 Task: Create a sub task System Test and UAT for the task  Upgrade and migrate company vendor management to a cloud-based solution in the project BeyondTech , assign it to team member softage.3@softage.net and update the status of the sub task to  At Risk , set the priority of the sub task to Medium
Action: Mouse moved to (424, 364)
Screenshot: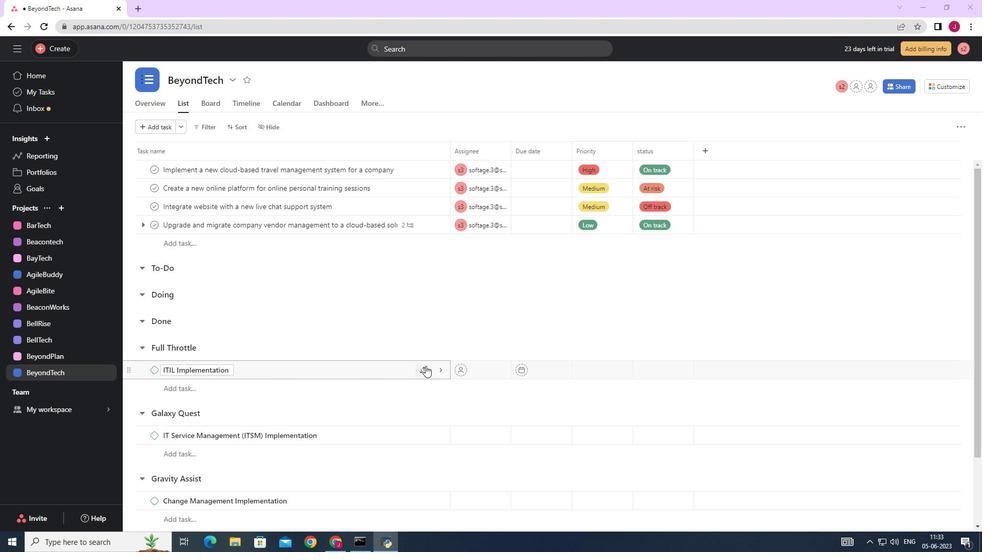 
Action: Mouse scrolled (424, 365) with delta (0, 0)
Screenshot: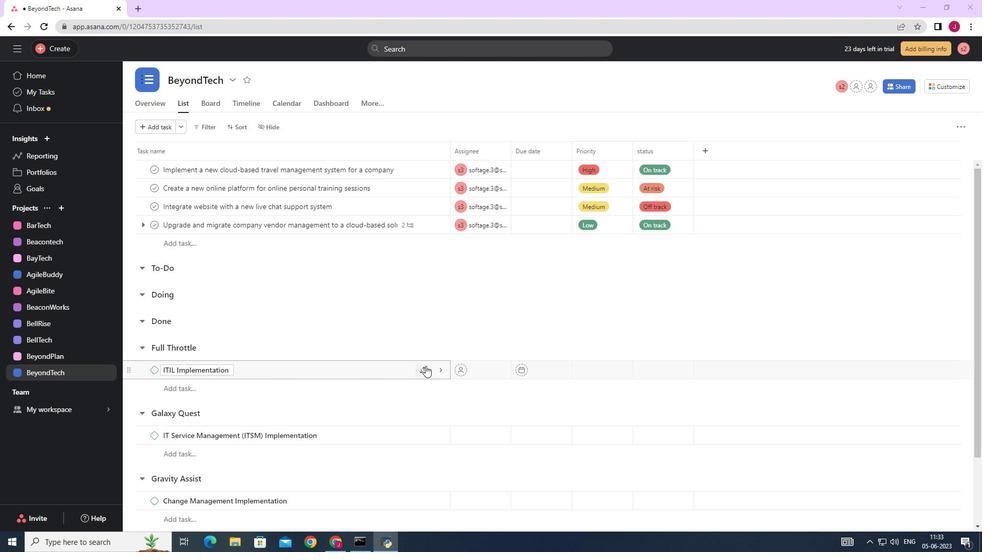 
Action: Mouse scrolled (424, 365) with delta (0, 0)
Screenshot: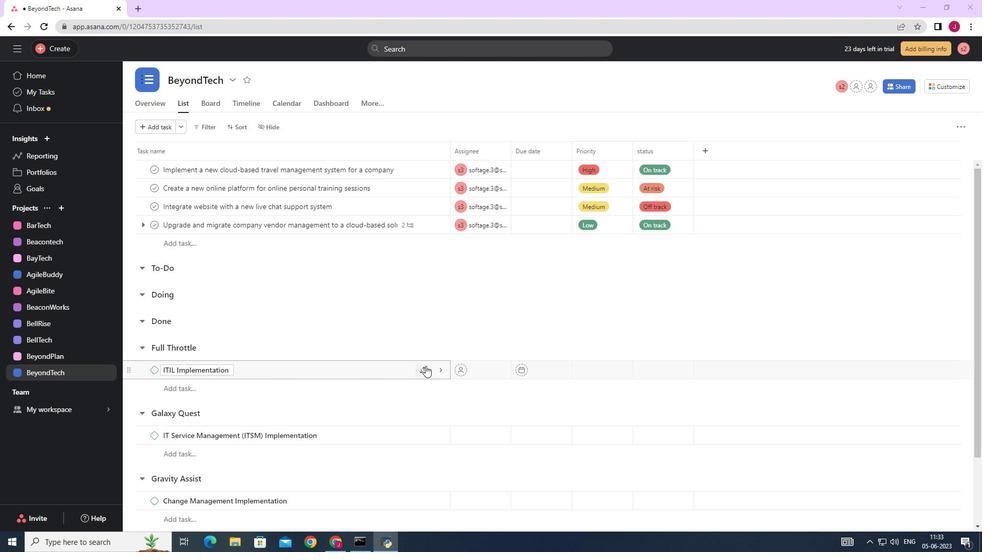 
Action: Mouse moved to (423, 364)
Screenshot: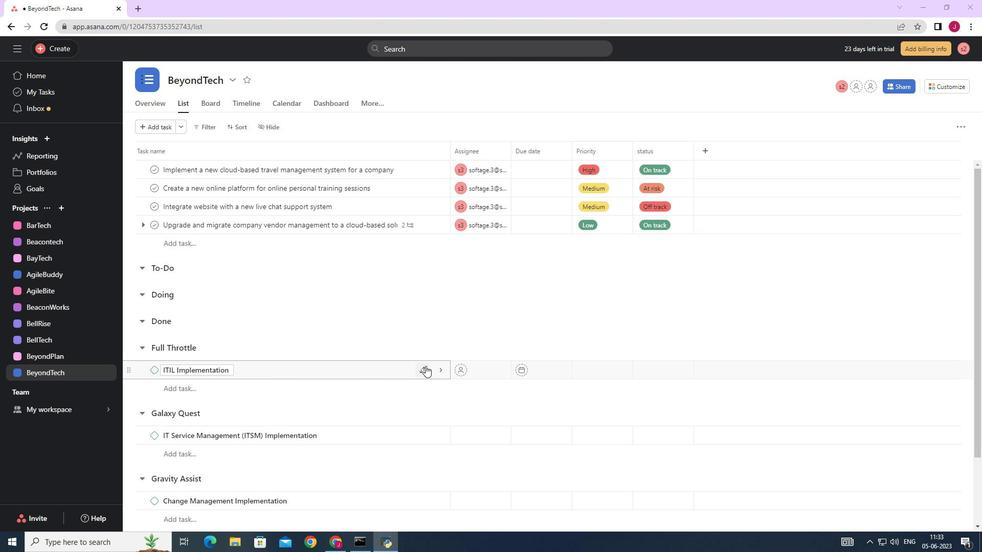 
Action: Mouse scrolled (423, 365) with delta (0, 0)
Screenshot: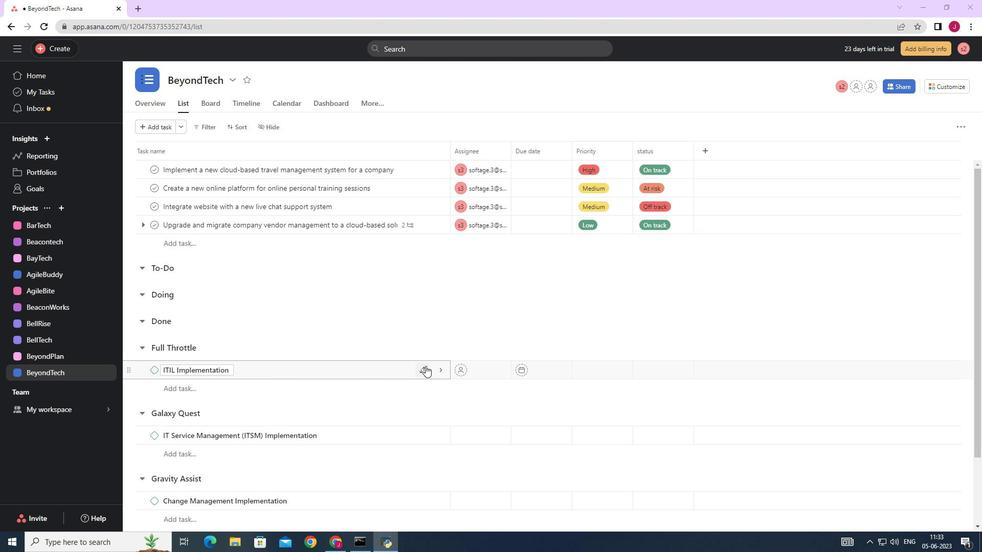 
Action: Mouse moved to (416, 364)
Screenshot: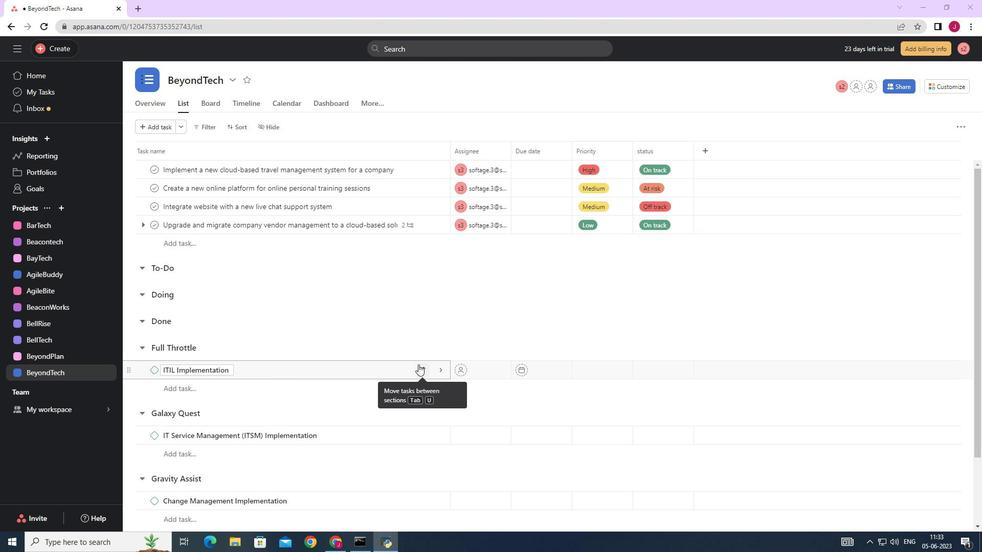 
Action: Mouse scrolled (416, 364) with delta (0, 0)
Screenshot: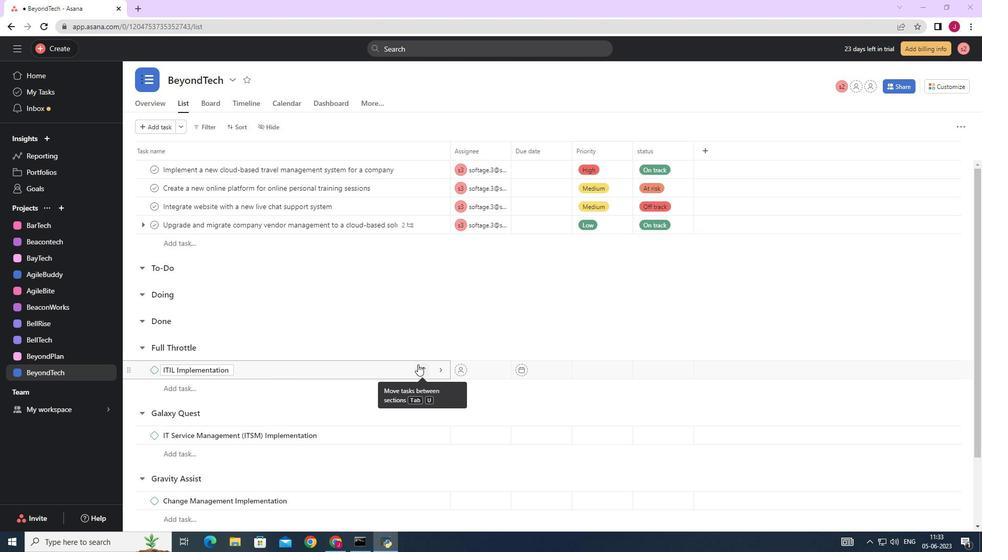 
Action: Mouse scrolled (416, 364) with delta (0, 0)
Screenshot: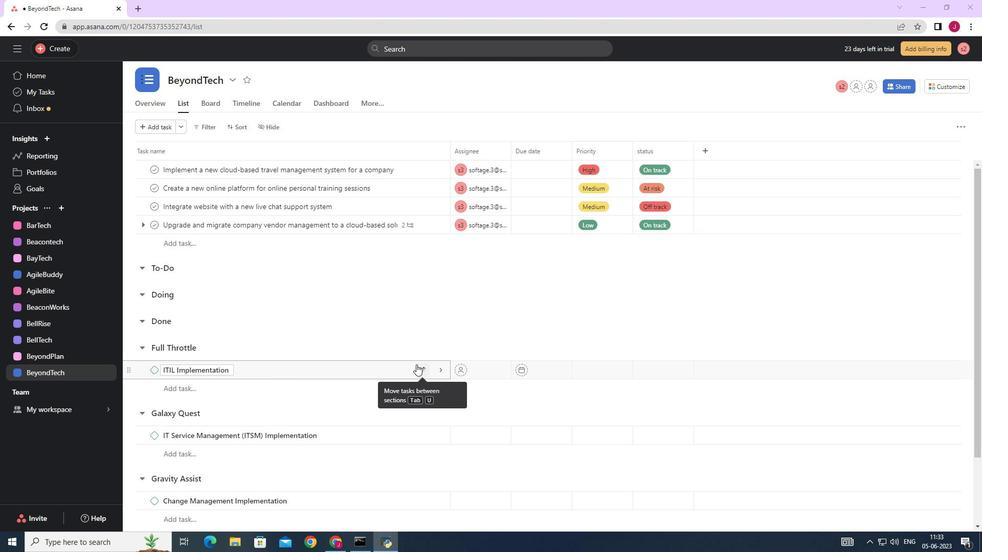 
Action: Mouse scrolled (416, 364) with delta (0, 0)
Screenshot: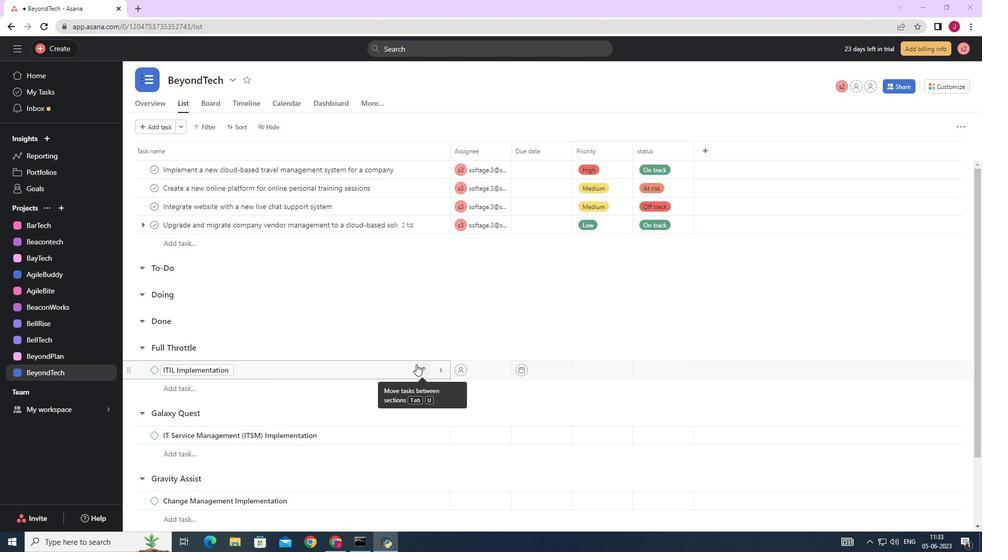 
Action: Mouse moved to (394, 378)
Screenshot: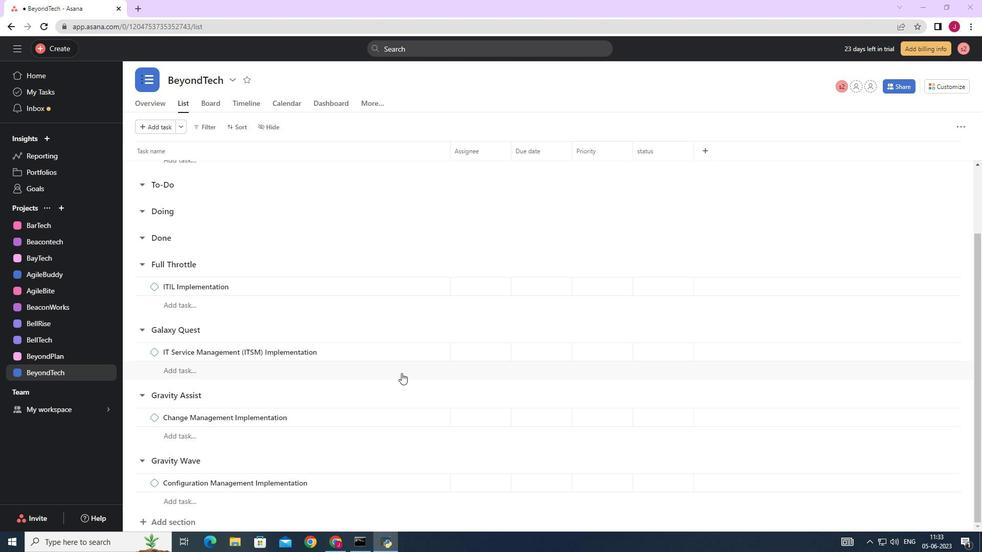
Action: Mouse scrolled (394, 379) with delta (0, 0)
Screenshot: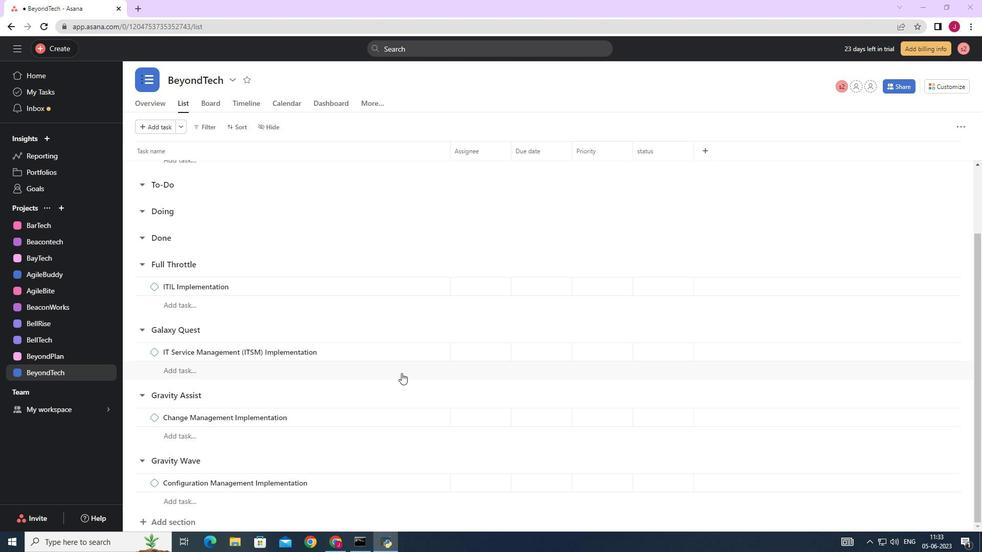 
Action: Mouse scrolled (394, 379) with delta (0, 0)
Screenshot: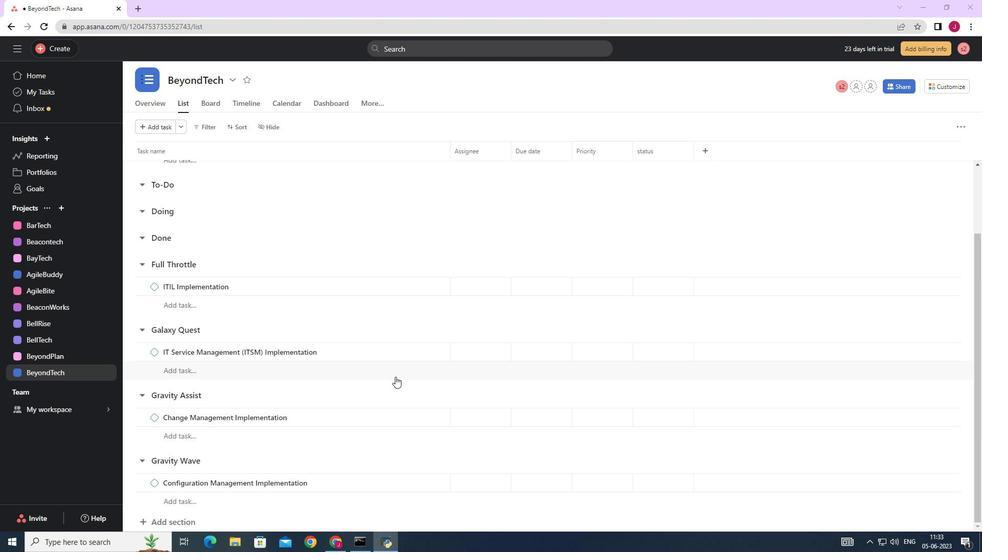 
Action: Mouse scrolled (394, 379) with delta (0, 0)
Screenshot: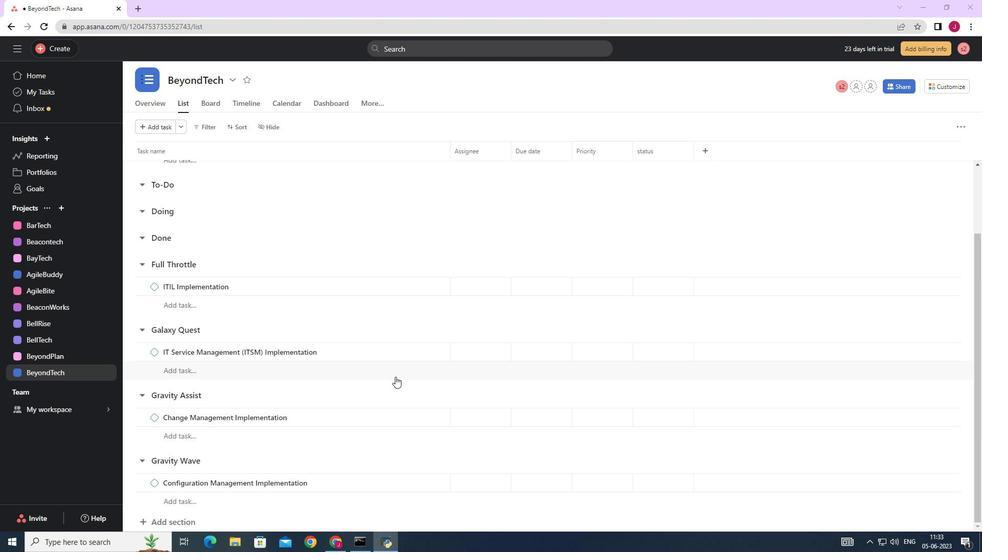 
Action: Mouse moved to (430, 229)
Screenshot: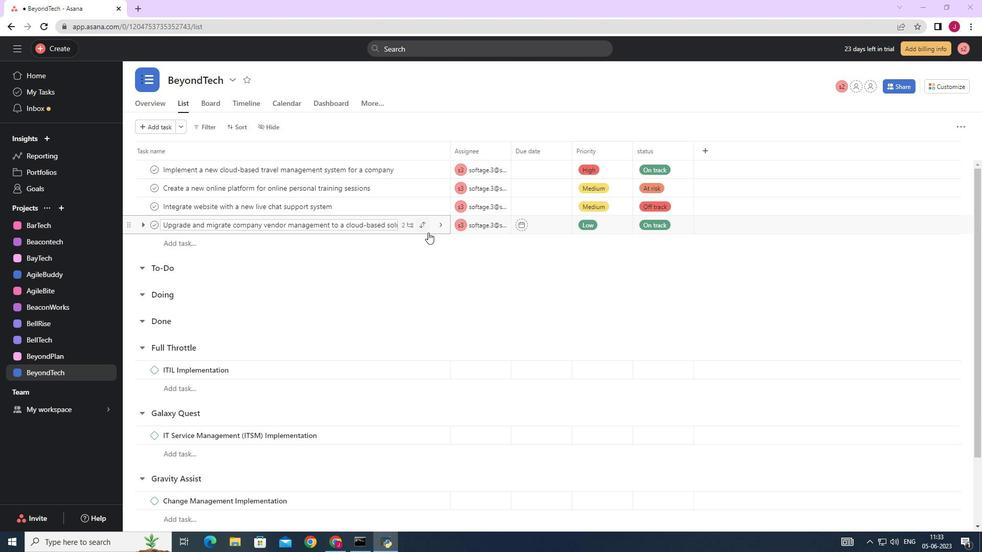
Action: Mouse pressed left at (430, 229)
Screenshot: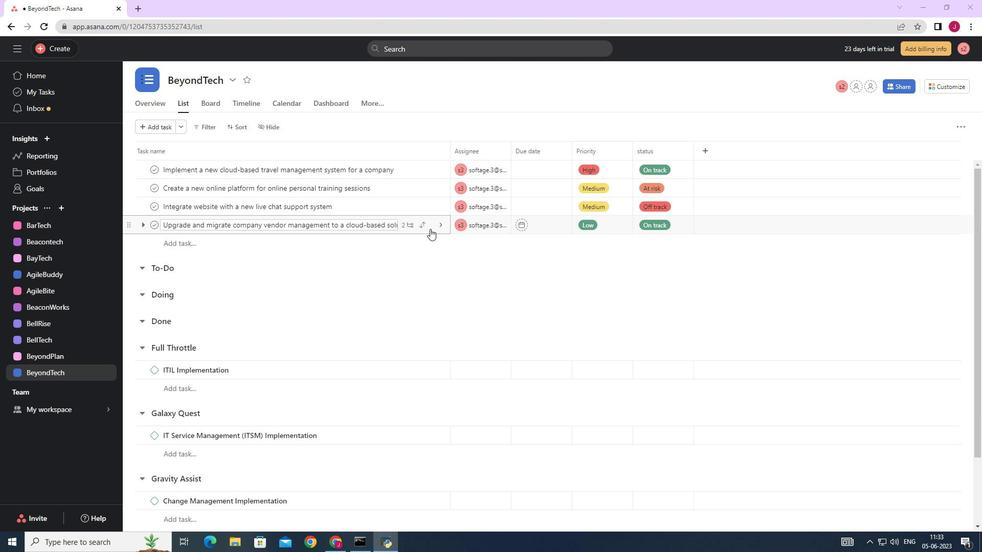 
Action: Mouse moved to (741, 405)
Screenshot: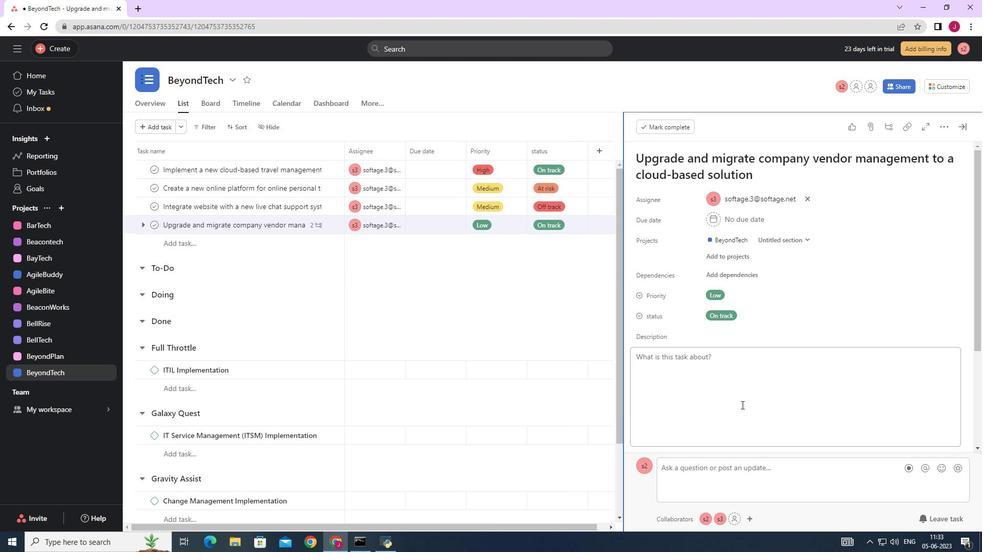 
Action: Mouse scrolled (741, 405) with delta (0, 0)
Screenshot: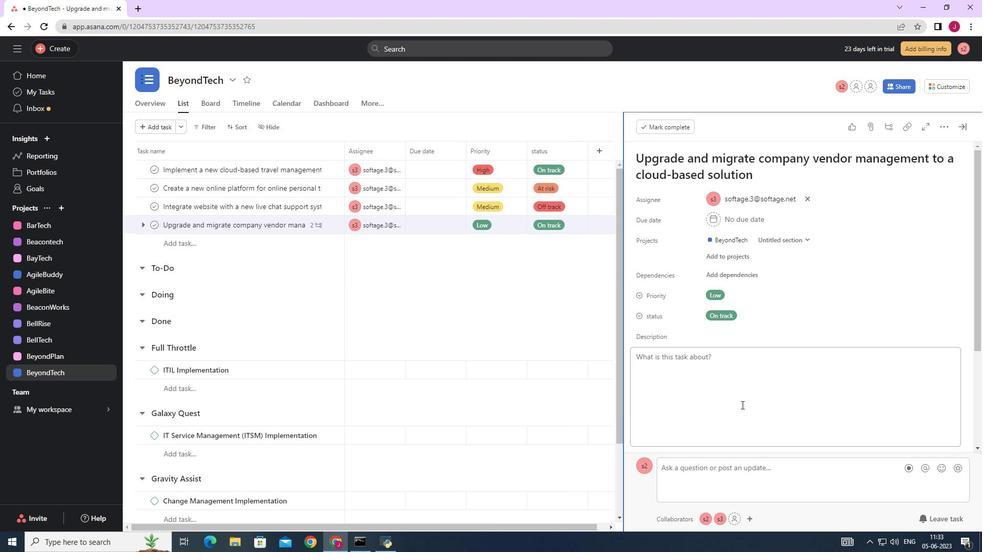 
Action: Mouse moved to (741, 405)
Screenshot: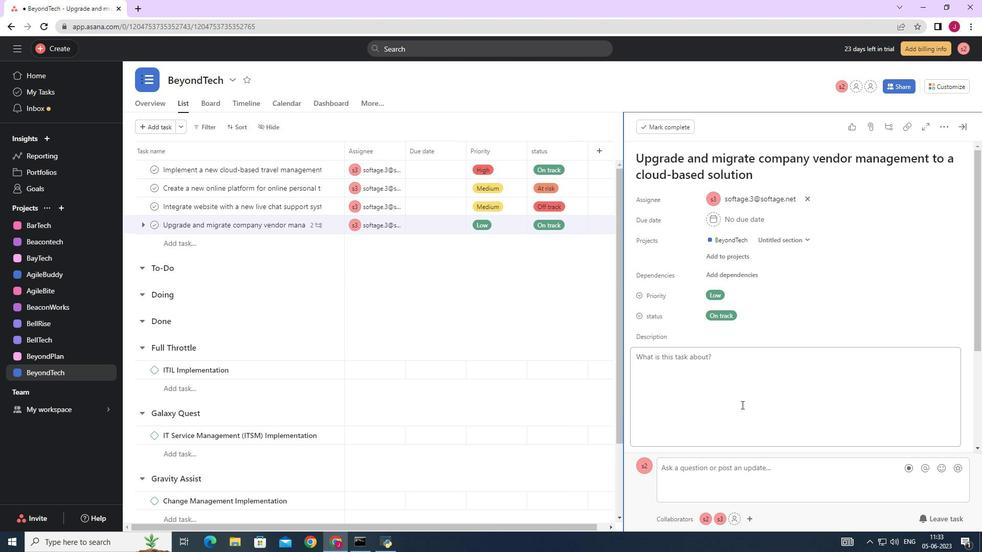 
Action: Mouse scrolled (741, 405) with delta (0, 0)
Screenshot: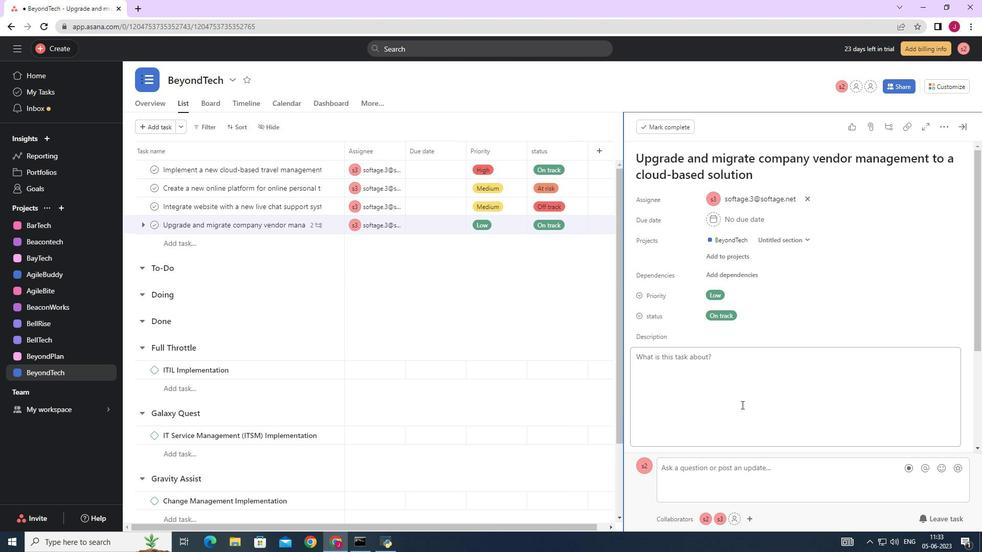 
Action: Mouse scrolled (741, 405) with delta (0, 0)
Screenshot: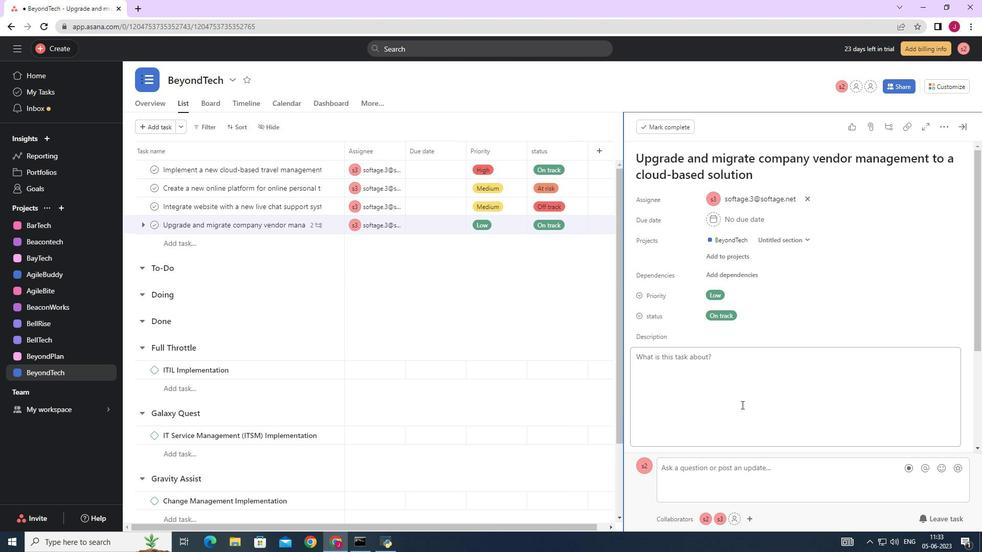 
Action: Mouse scrolled (741, 405) with delta (0, 0)
Screenshot: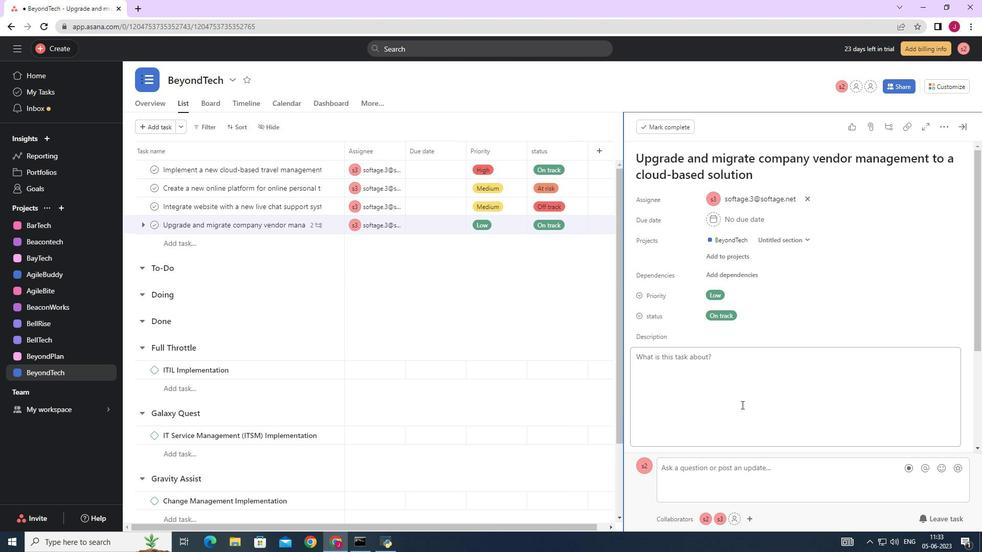 
Action: Mouse moved to (656, 373)
Screenshot: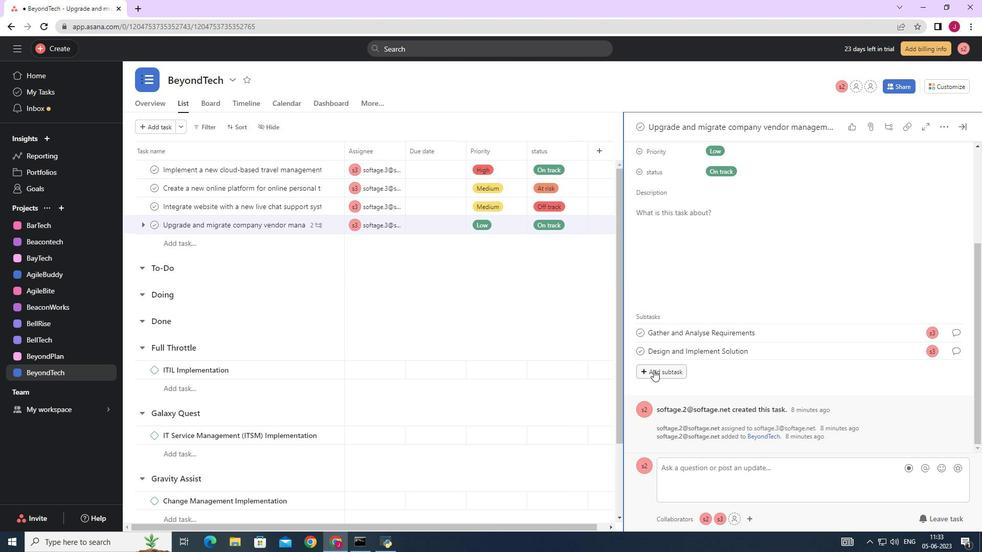 
Action: Mouse pressed left at (656, 373)
Screenshot: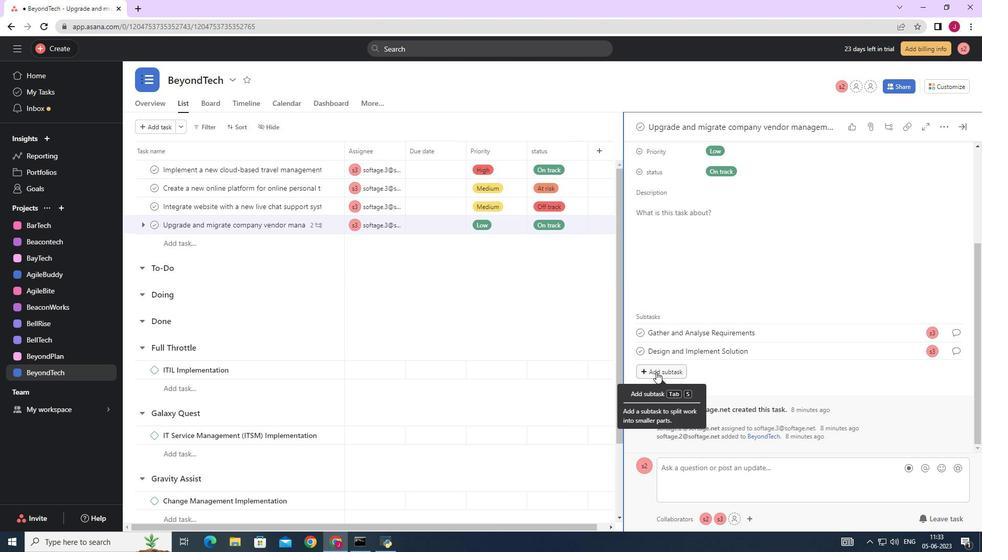 
Action: Key pressed <Key.caps_lock>S<Key.caps_lock>ystem<Key.space><Key.caps_lock>T<Key.caps_lock>est<Key.space>and<Key.space><Key.caps_lock>UAT
Screenshot: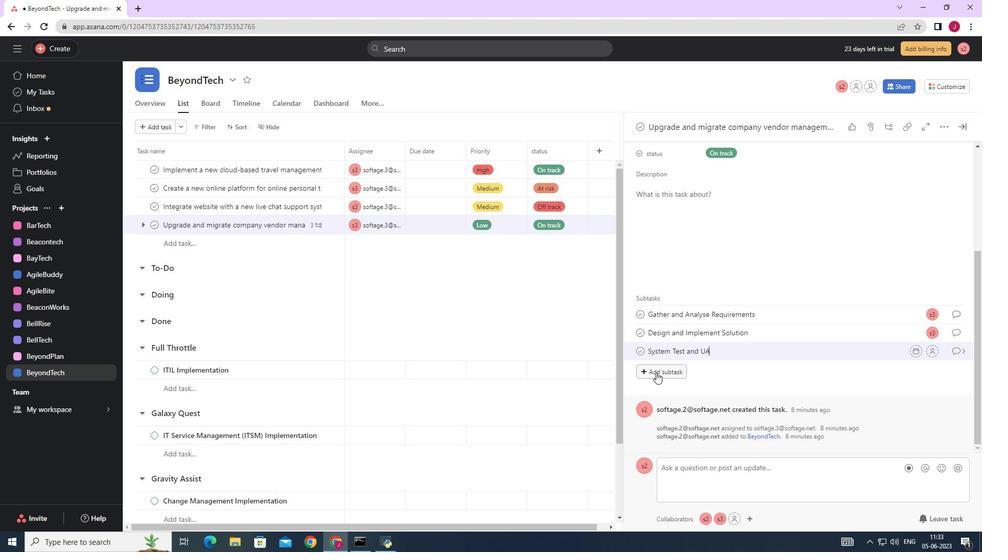 
Action: Mouse moved to (932, 352)
Screenshot: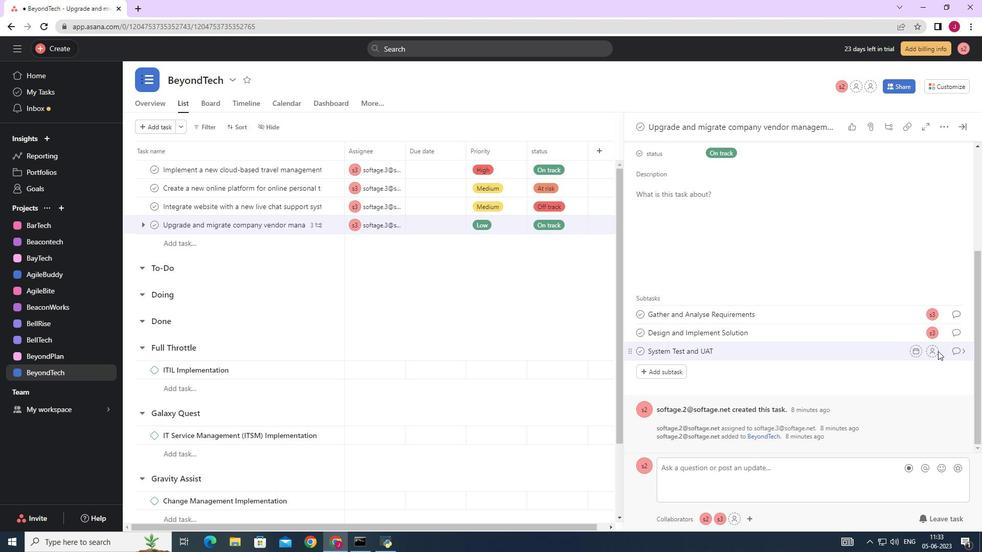 
Action: Mouse pressed left at (932, 352)
Screenshot: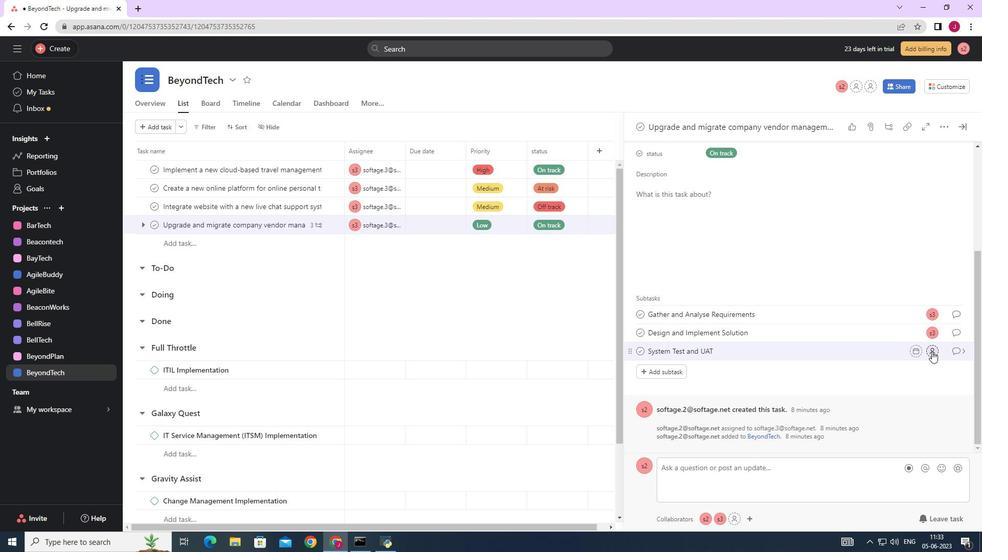 
Action: Mouse moved to (830, 393)
Screenshot: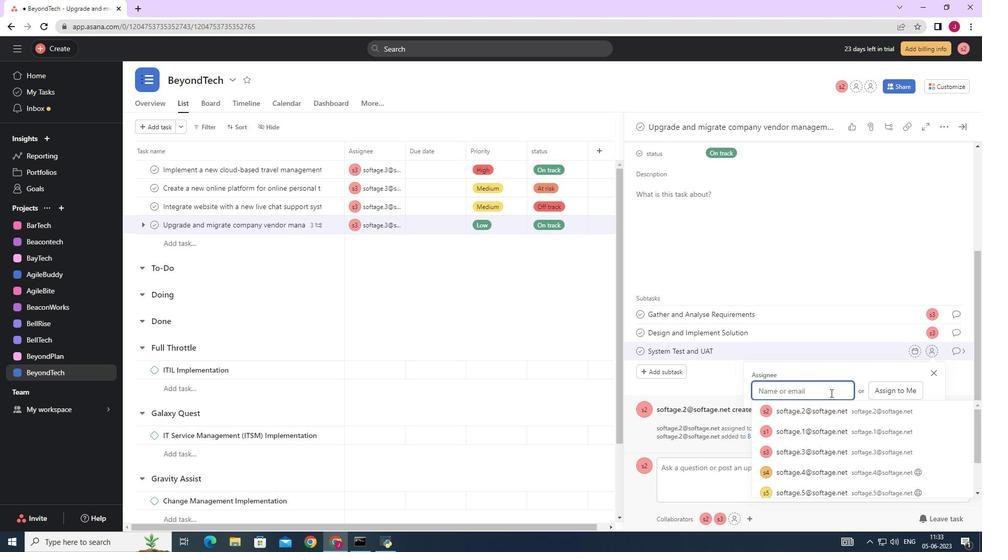 
Action: Key pressed SOFTAGE.3
Screenshot: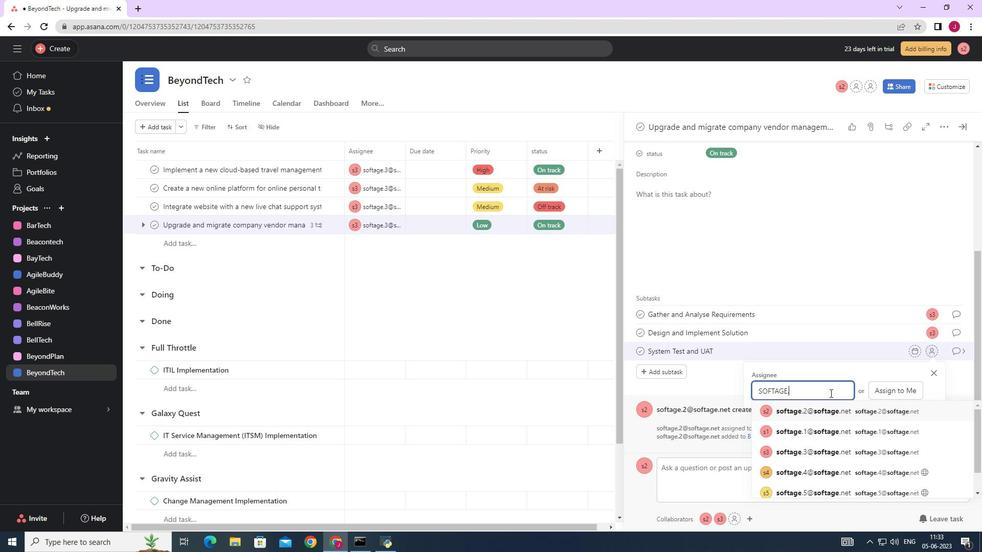 
Action: Mouse moved to (804, 408)
Screenshot: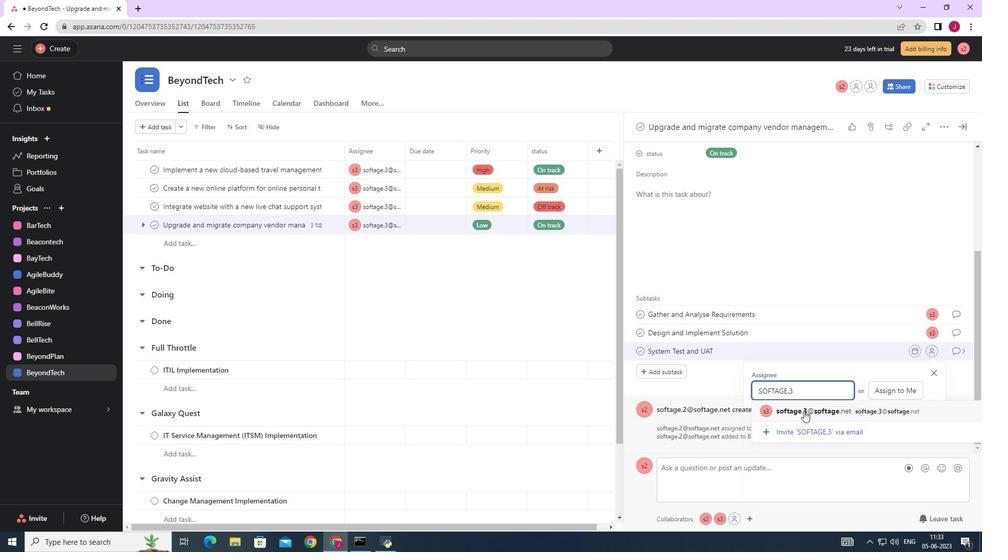 
Action: Mouse pressed left at (804, 408)
Screenshot: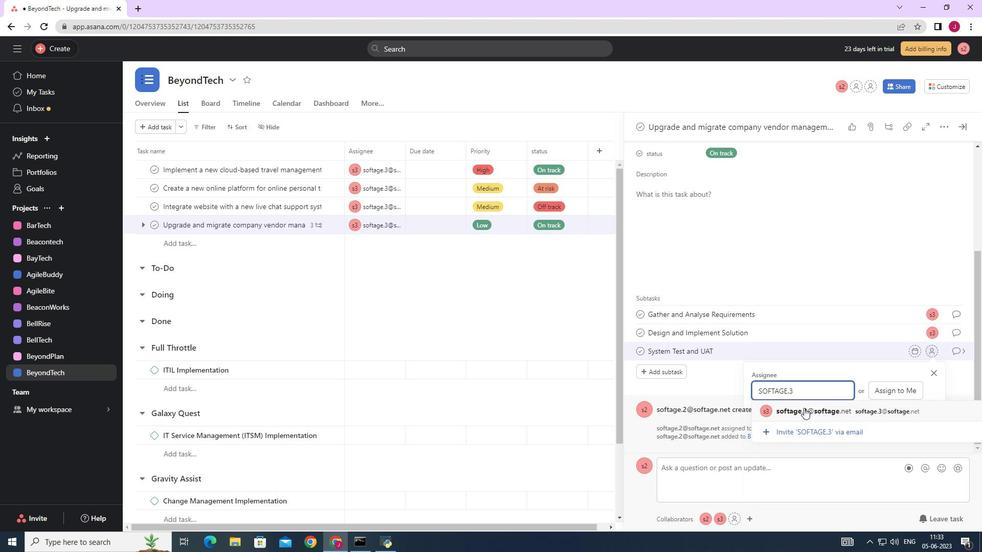 
Action: Mouse moved to (960, 353)
Screenshot: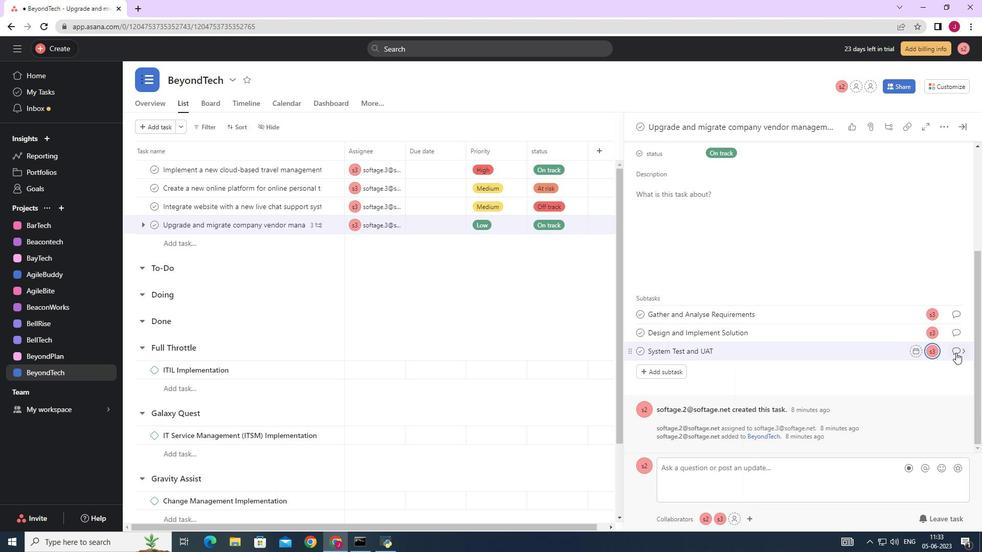 
Action: Mouse pressed left at (960, 353)
Screenshot: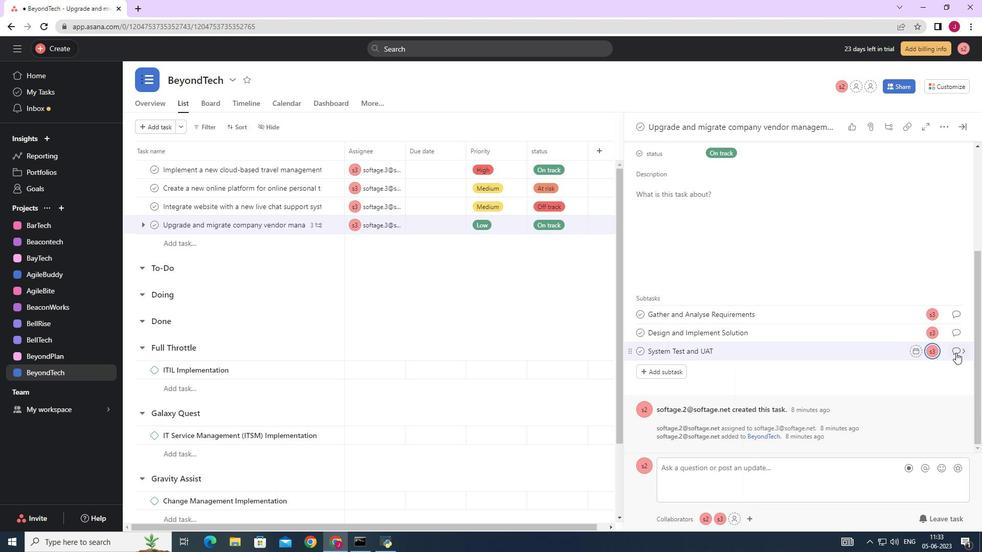 
Action: Mouse moved to (670, 274)
Screenshot: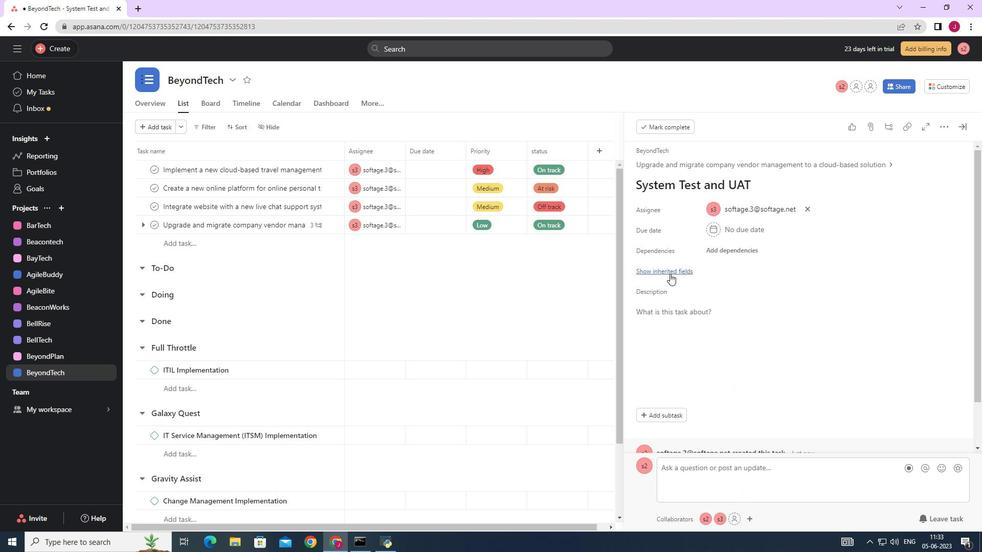 
Action: Mouse pressed left at (670, 274)
Screenshot: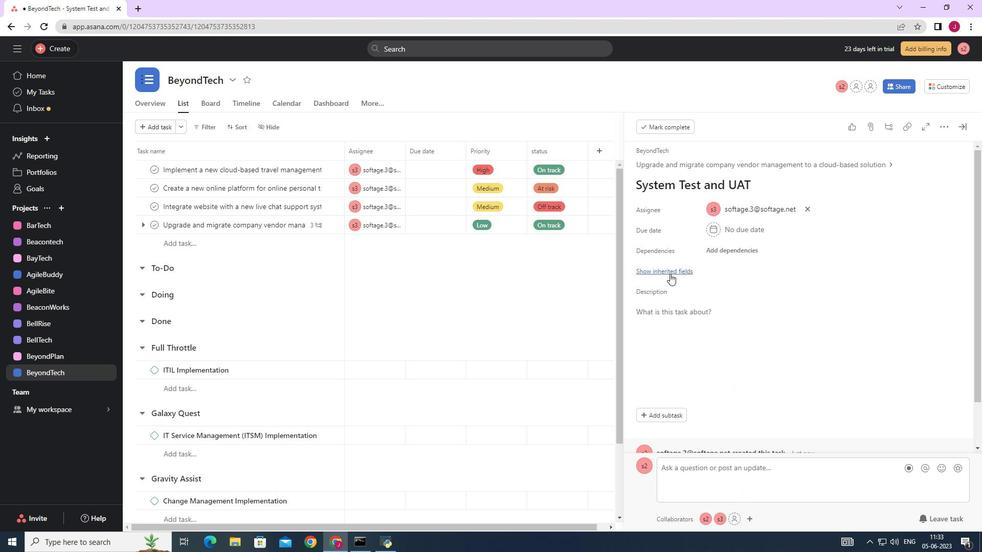 
Action: Mouse moved to (712, 289)
Screenshot: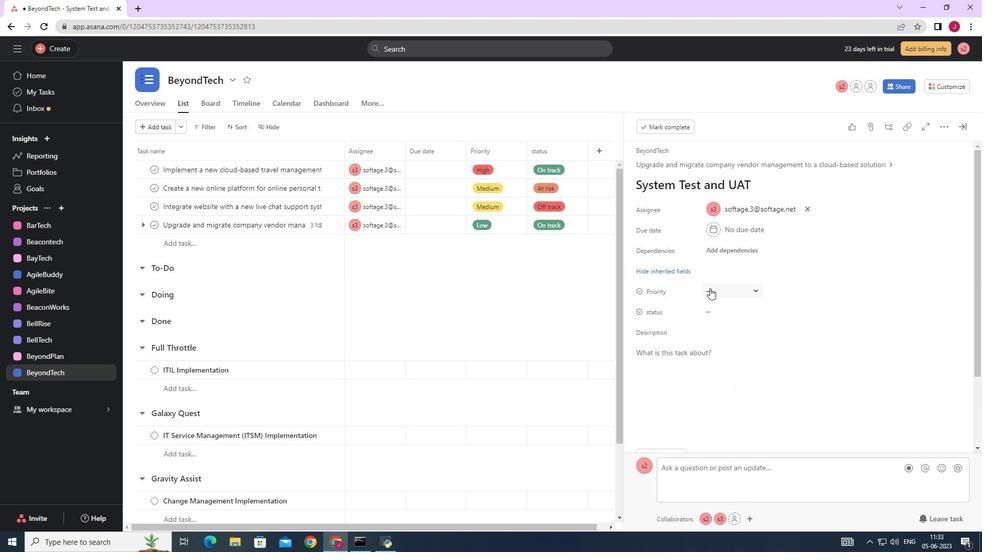 
Action: Mouse pressed left at (712, 289)
Screenshot: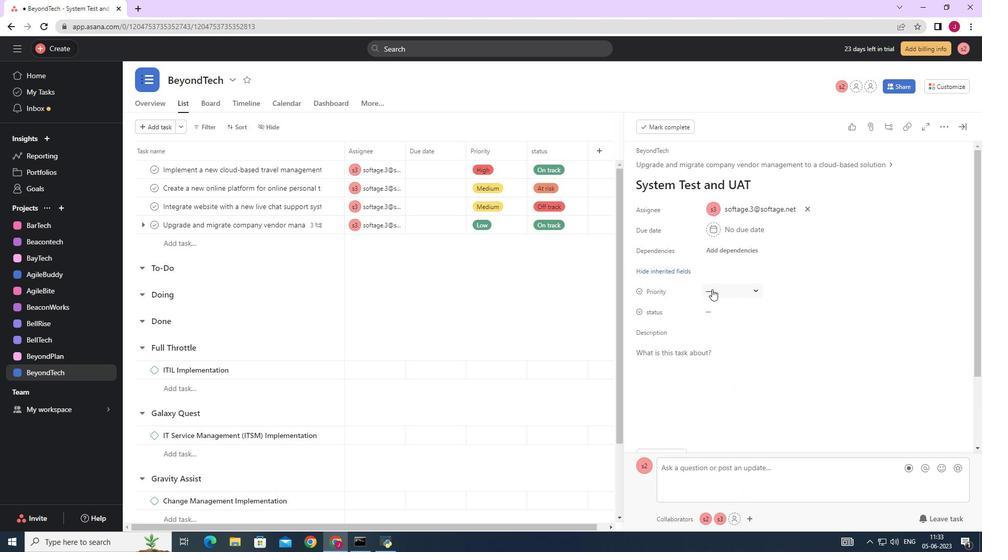 
Action: Mouse moved to (735, 345)
Screenshot: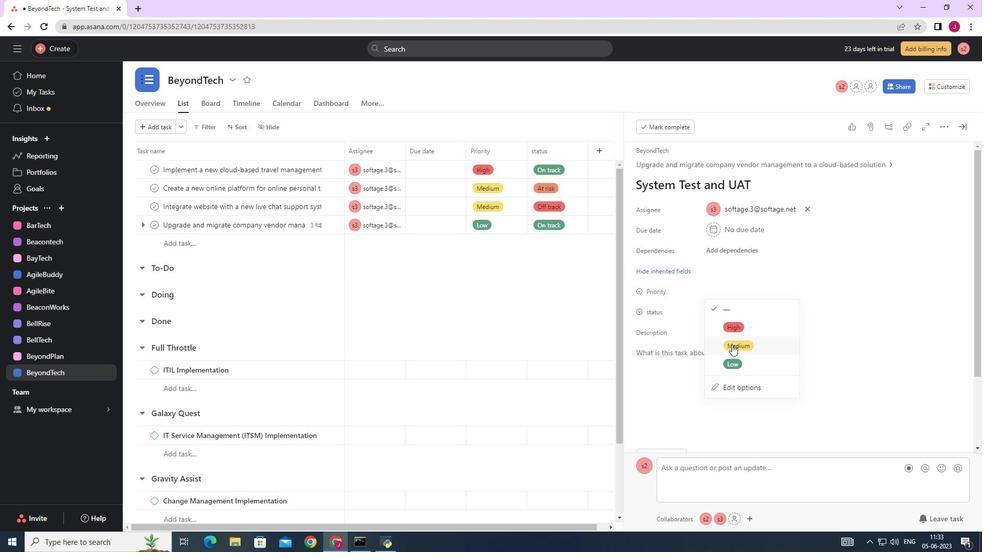 
Action: Mouse pressed left at (735, 345)
Screenshot: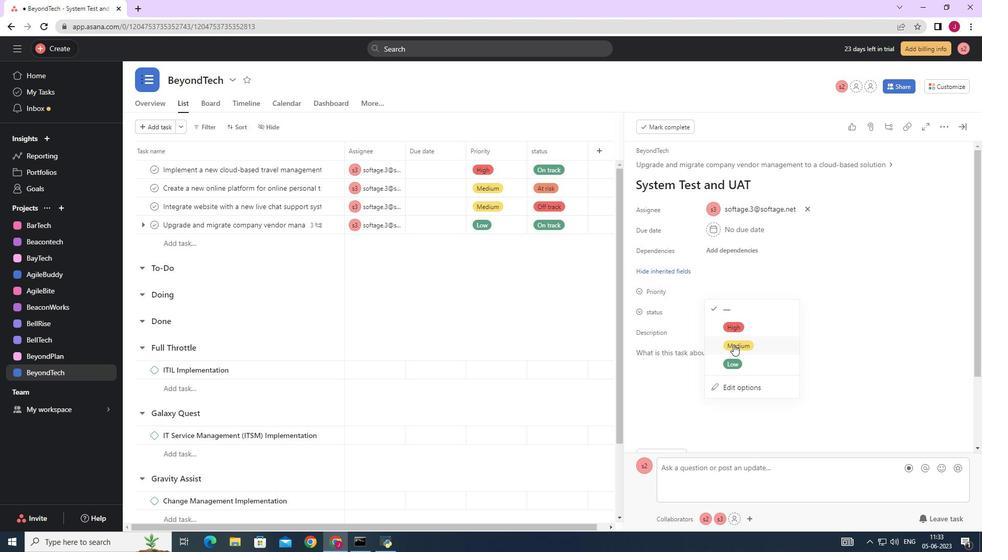 
Action: Mouse moved to (716, 308)
Screenshot: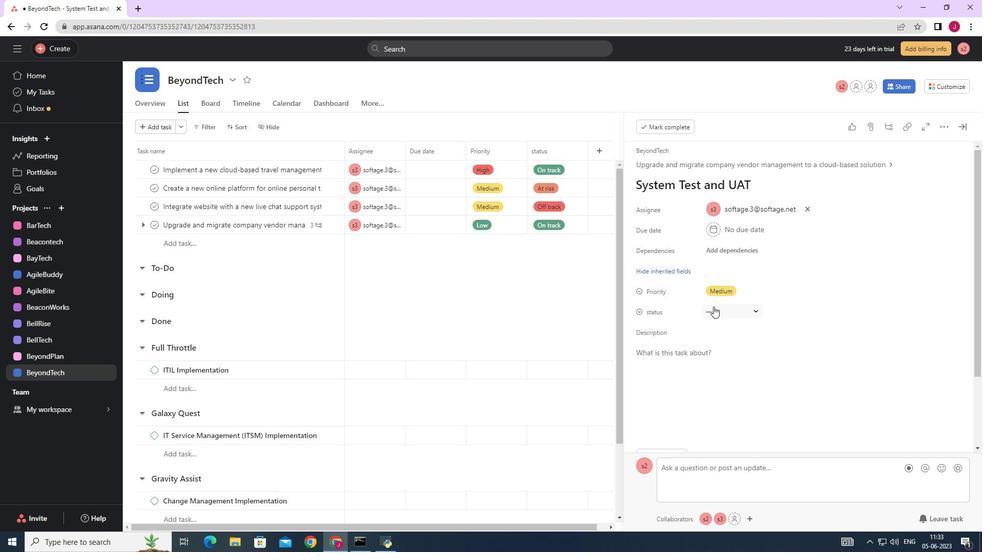 
Action: Mouse pressed left at (716, 308)
Screenshot: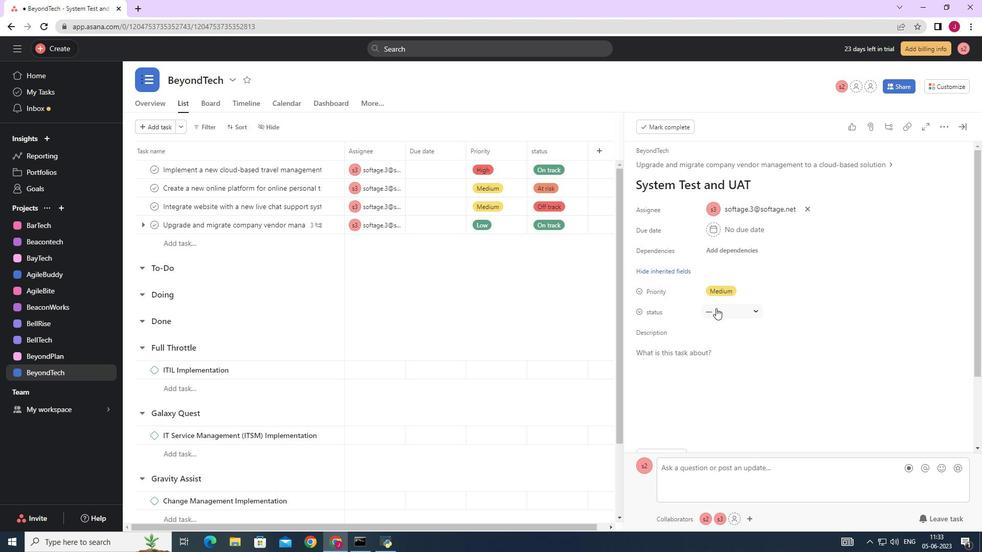 
Action: Mouse moved to (739, 385)
Screenshot: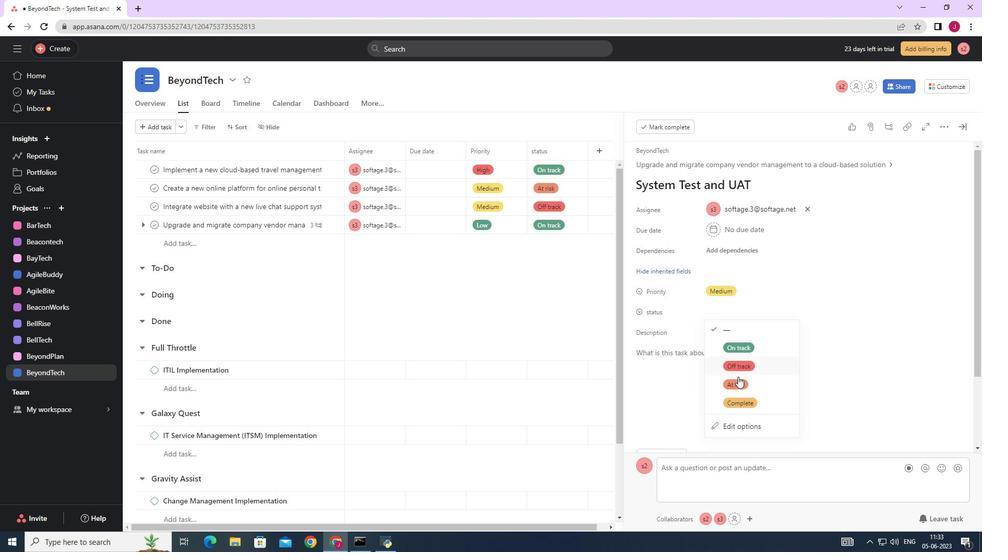
Action: Mouse pressed left at (739, 385)
Screenshot: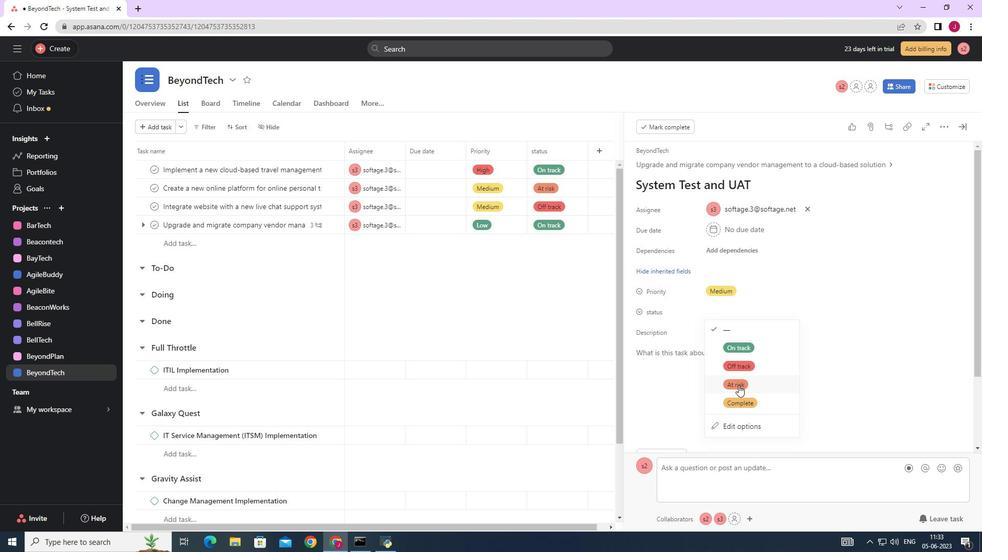 
Action: Mouse moved to (964, 123)
Screenshot: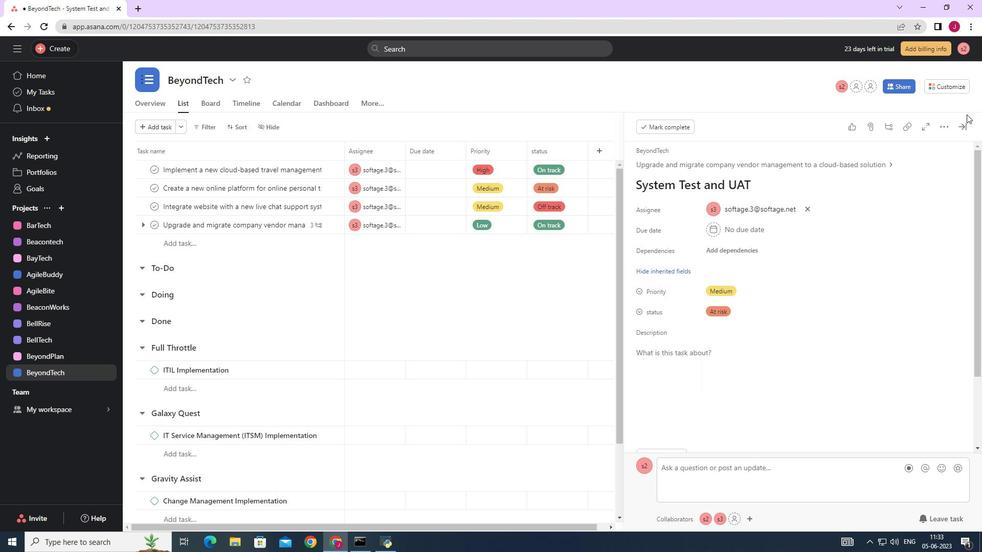 
Action: Mouse pressed left at (964, 123)
Screenshot: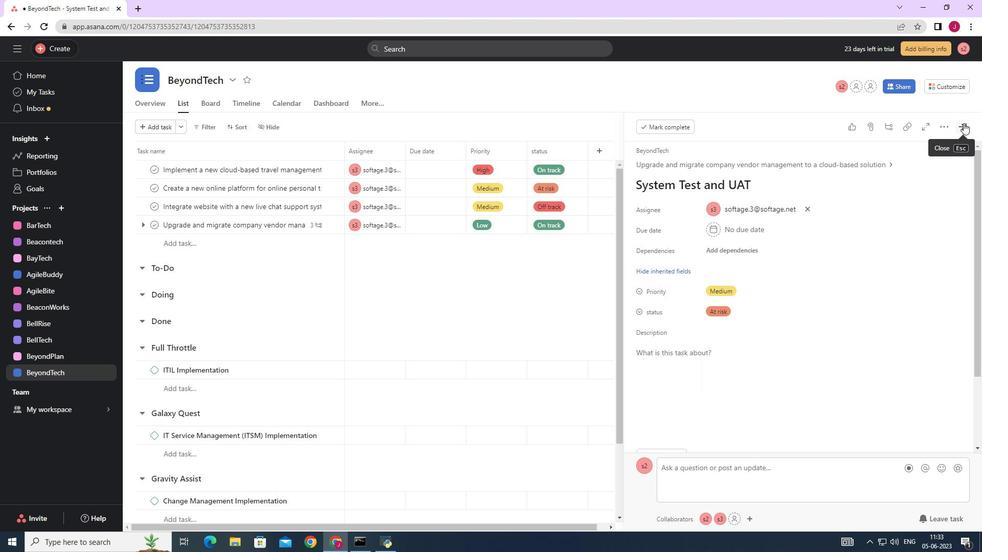 
Action: Mouse moved to (910, 103)
Screenshot: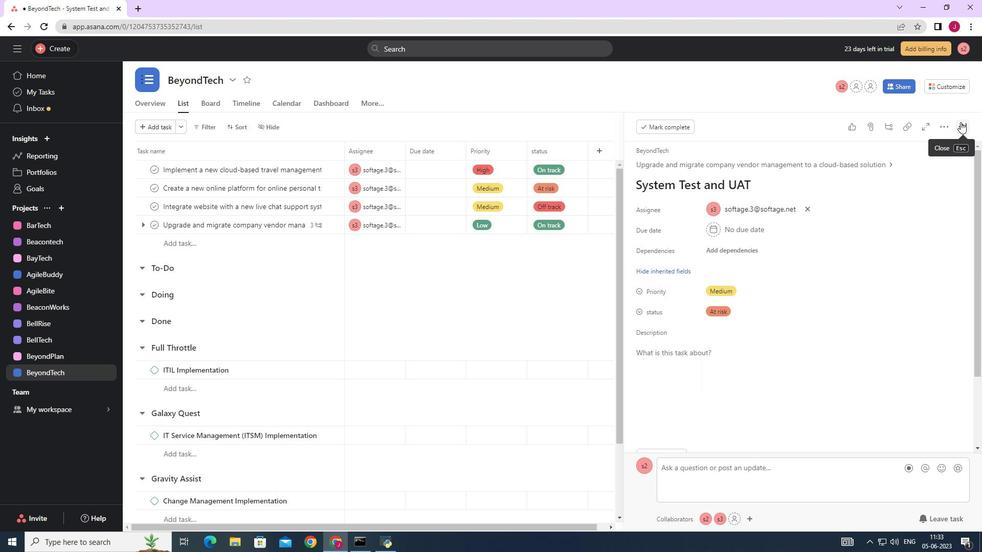 
